 Task: Sort the products in the category "Danishes" by price (lowest first).
Action: Mouse moved to (20, 100)
Screenshot: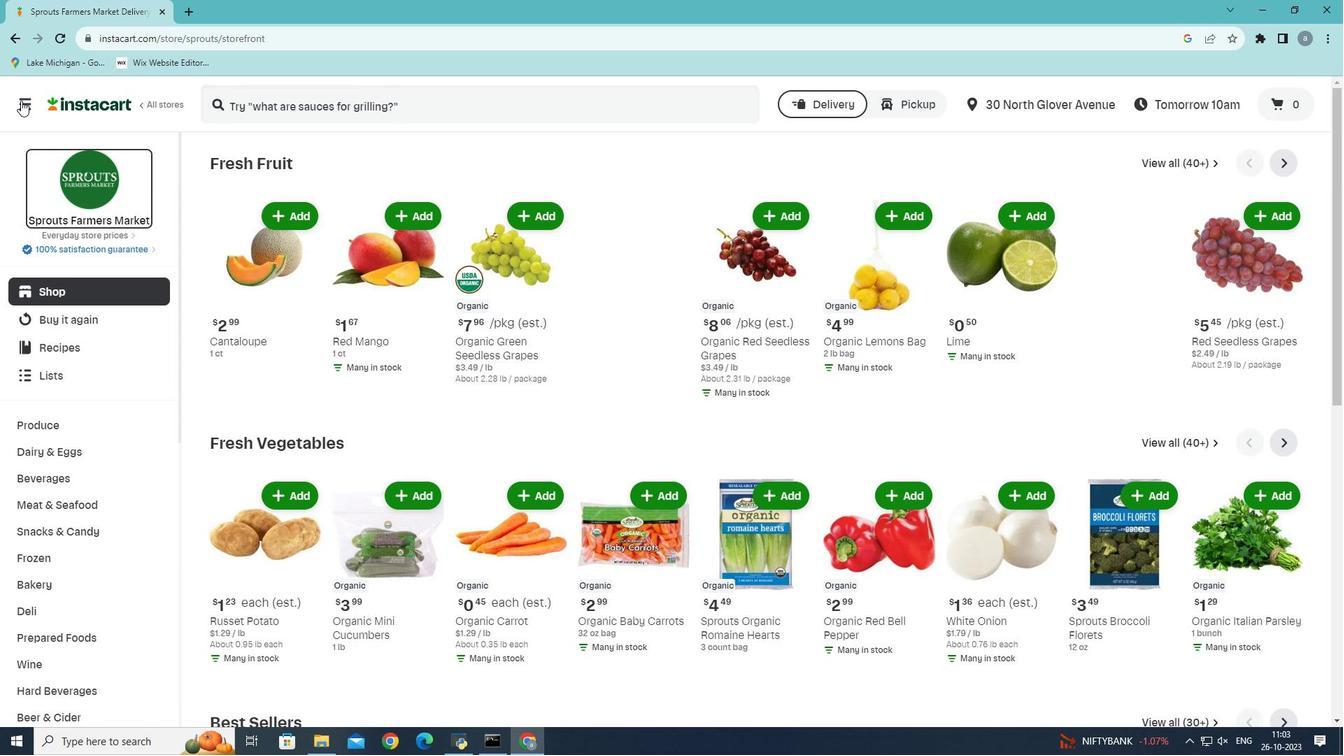 
Action: Mouse pressed left at (20, 100)
Screenshot: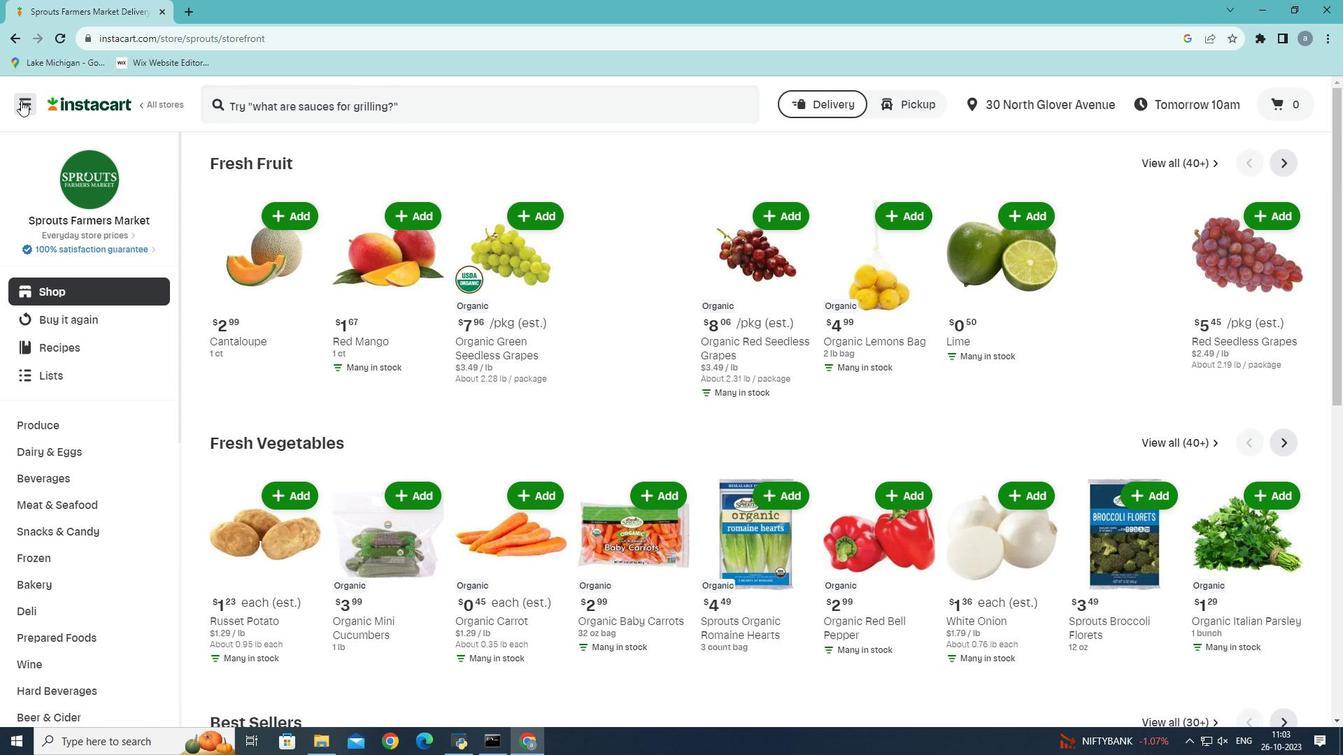 
Action: Mouse moved to (65, 406)
Screenshot: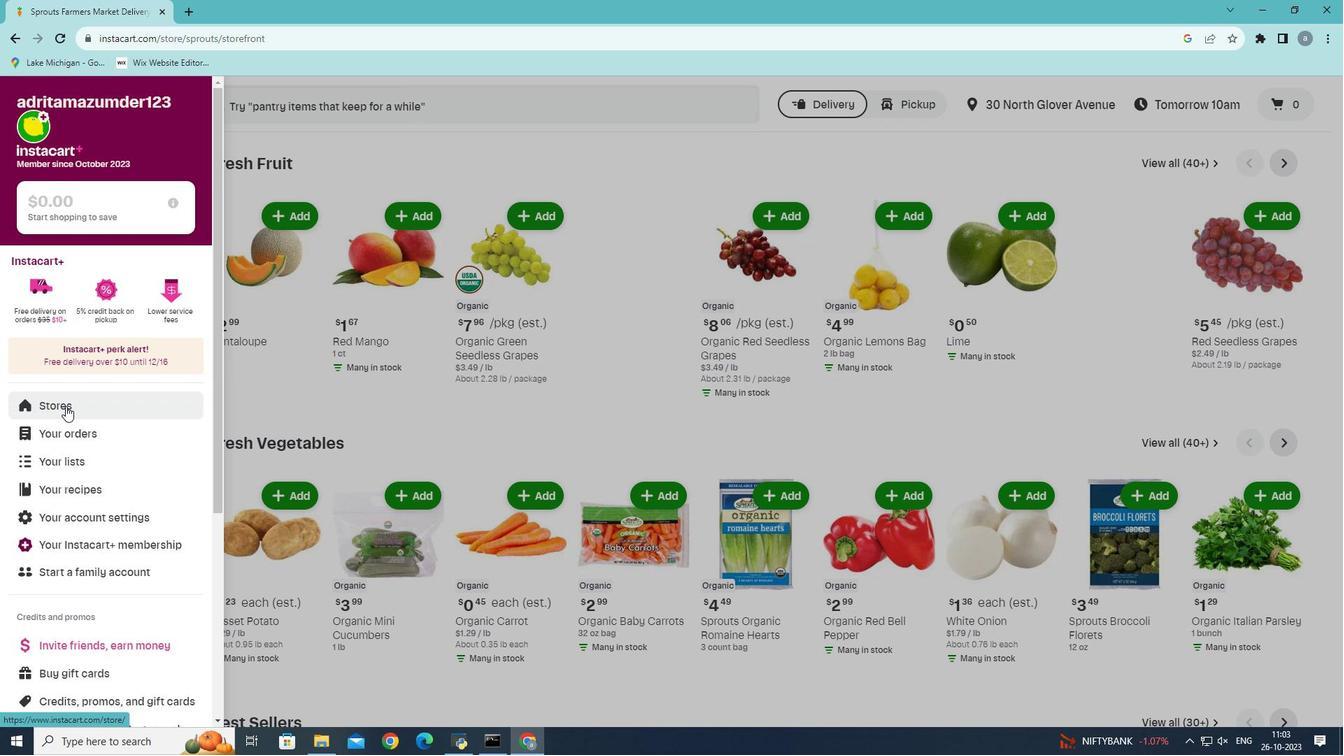 
Action: Mouse pressed left at (65, 406)
Screenshot: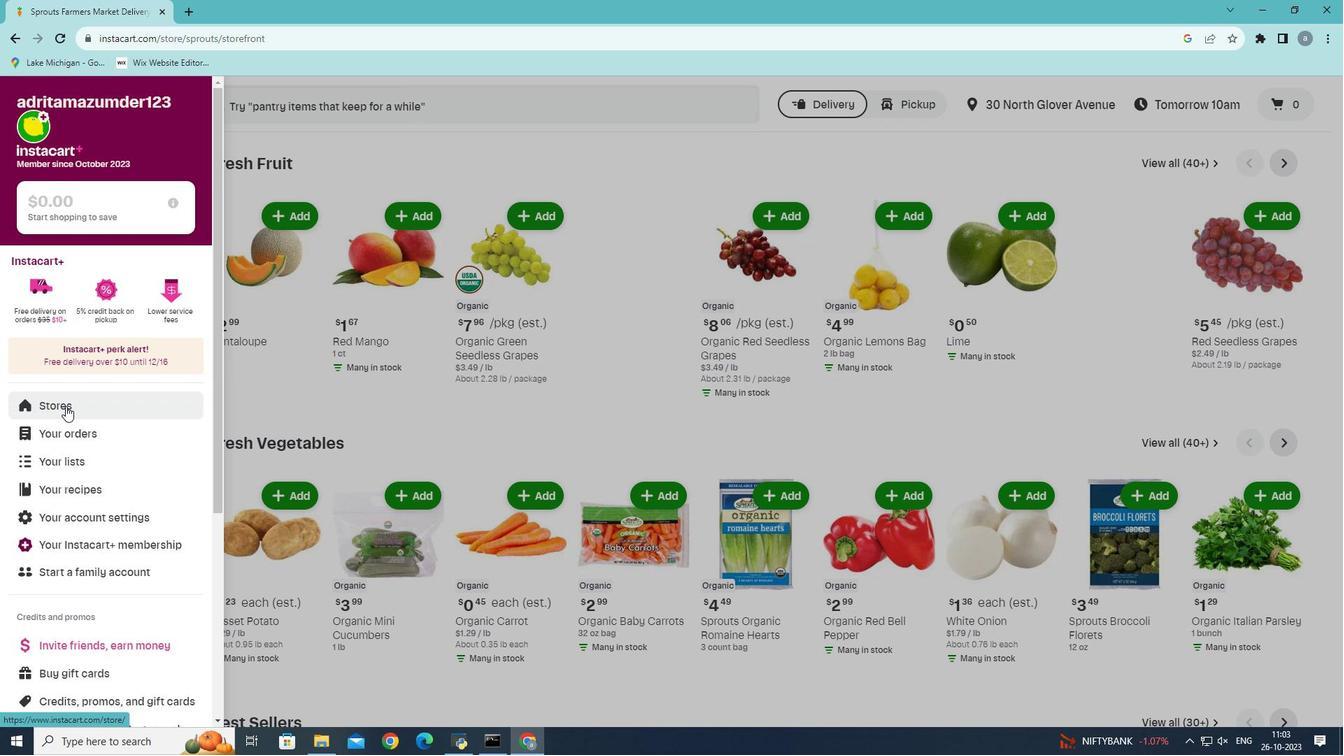 
Action: Mouse moved to (324, 158)
Screenshot: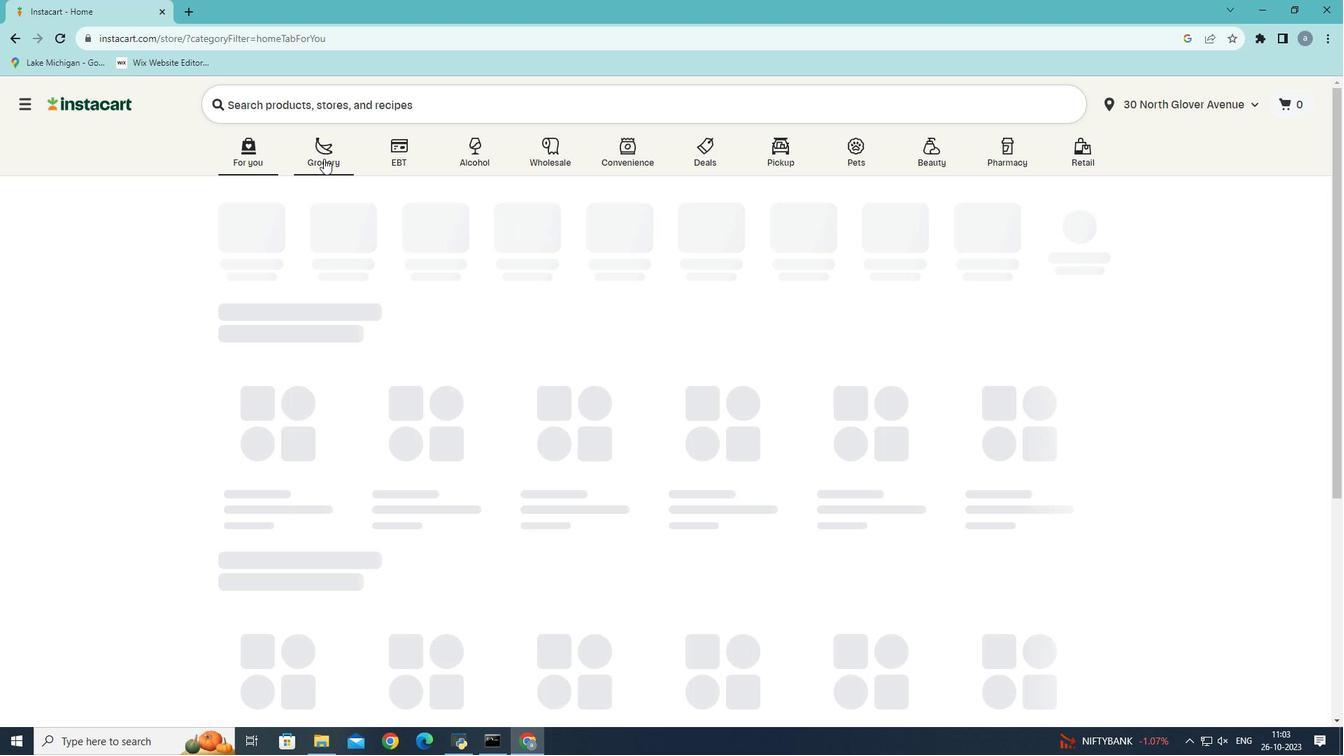 
Action: Mouse pressed left at (324, 158)
Screenshot: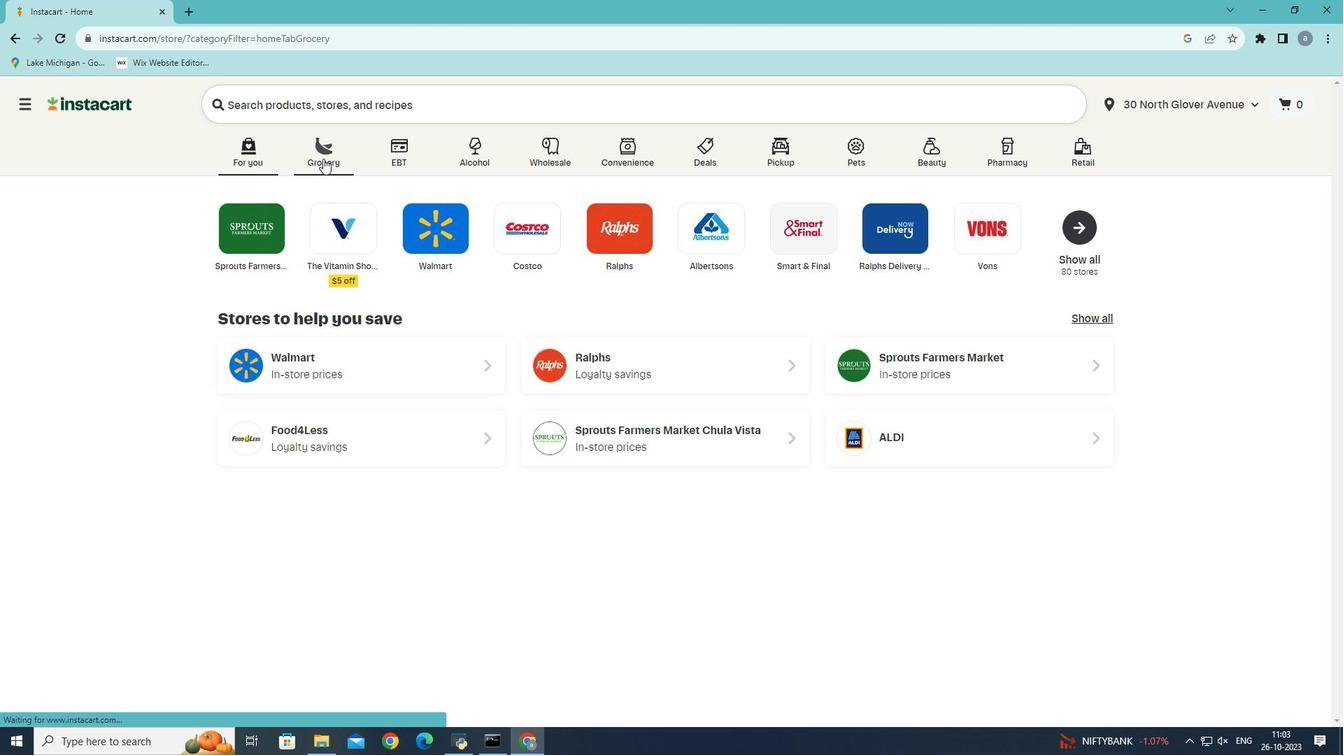 
Action: Mouse moved to (289, 398)
Screenshot: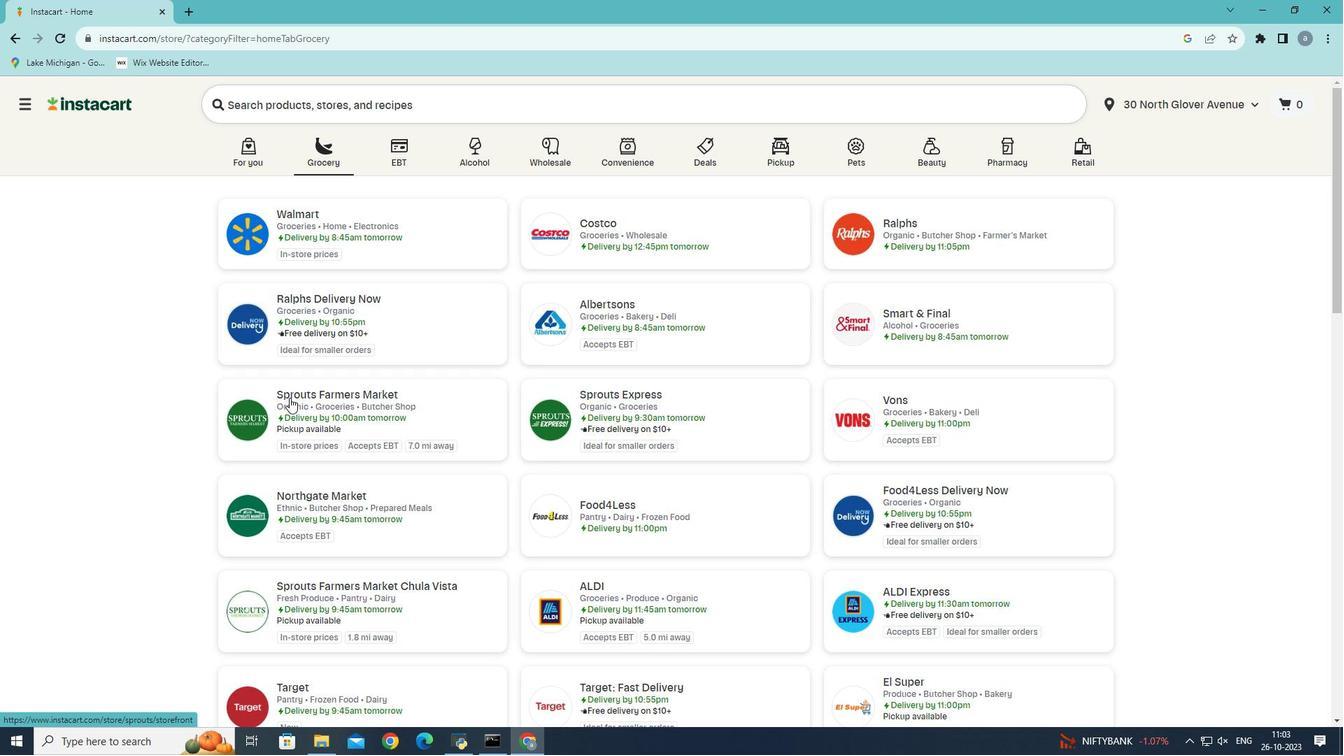 
Action: Mouse pressed left at (289, 398)
Screenshot: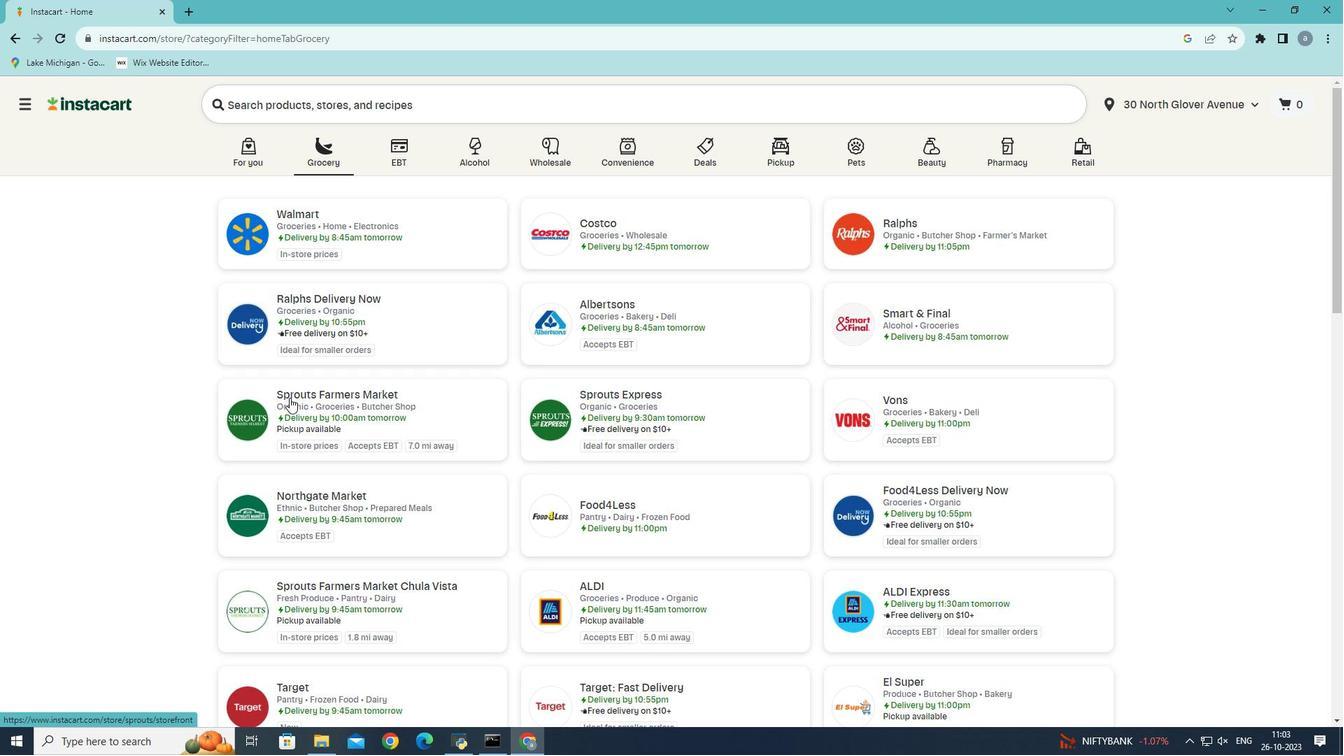 
Action: Mouse moved to (55, 585)
Screenshot: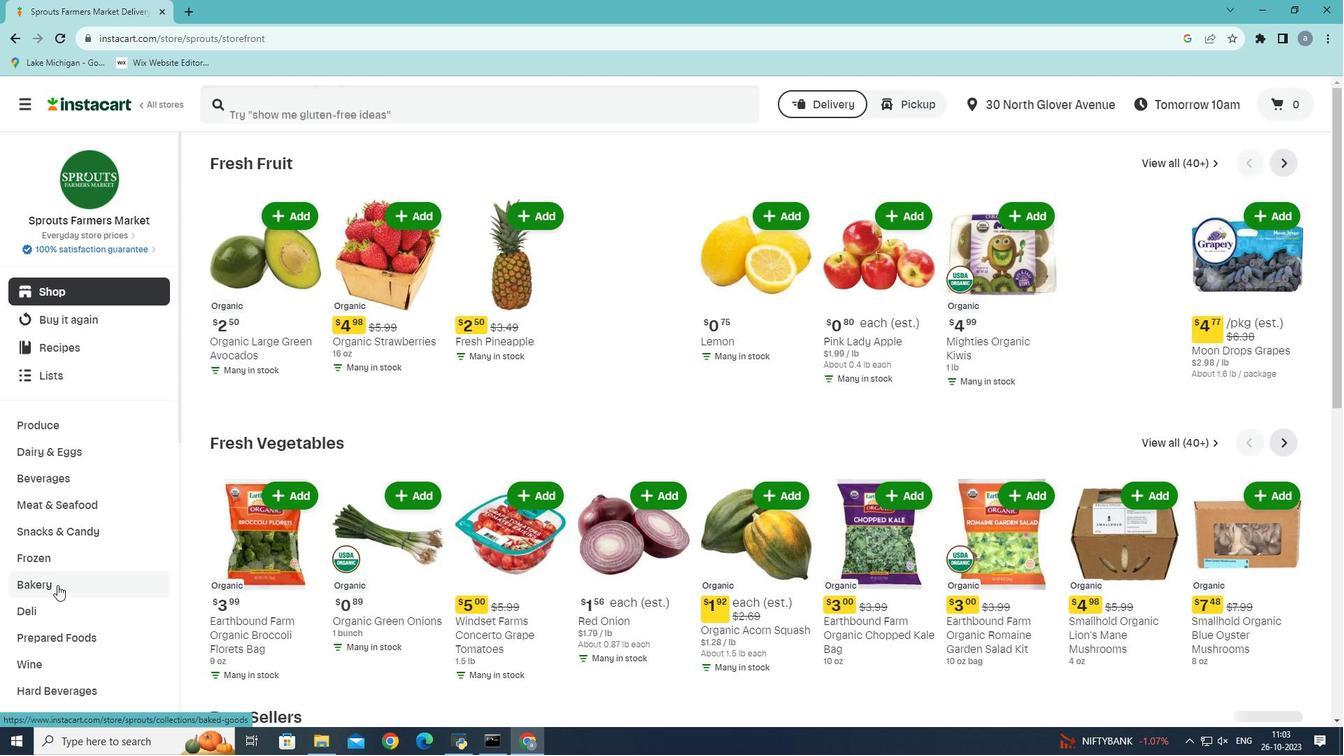 
Action: Mouse pressed left at (55, 585)
Screenshot: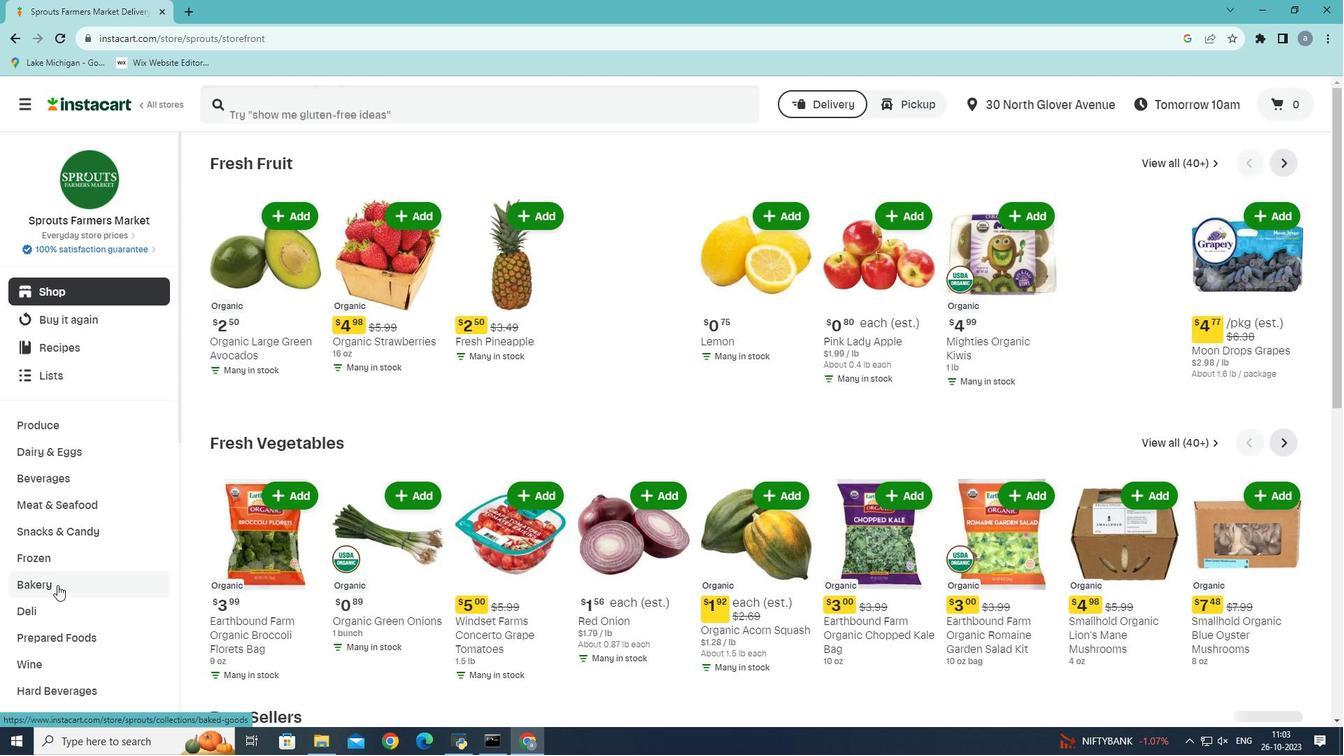 
Action: Mouse moved to (853, 197)
Screenshot: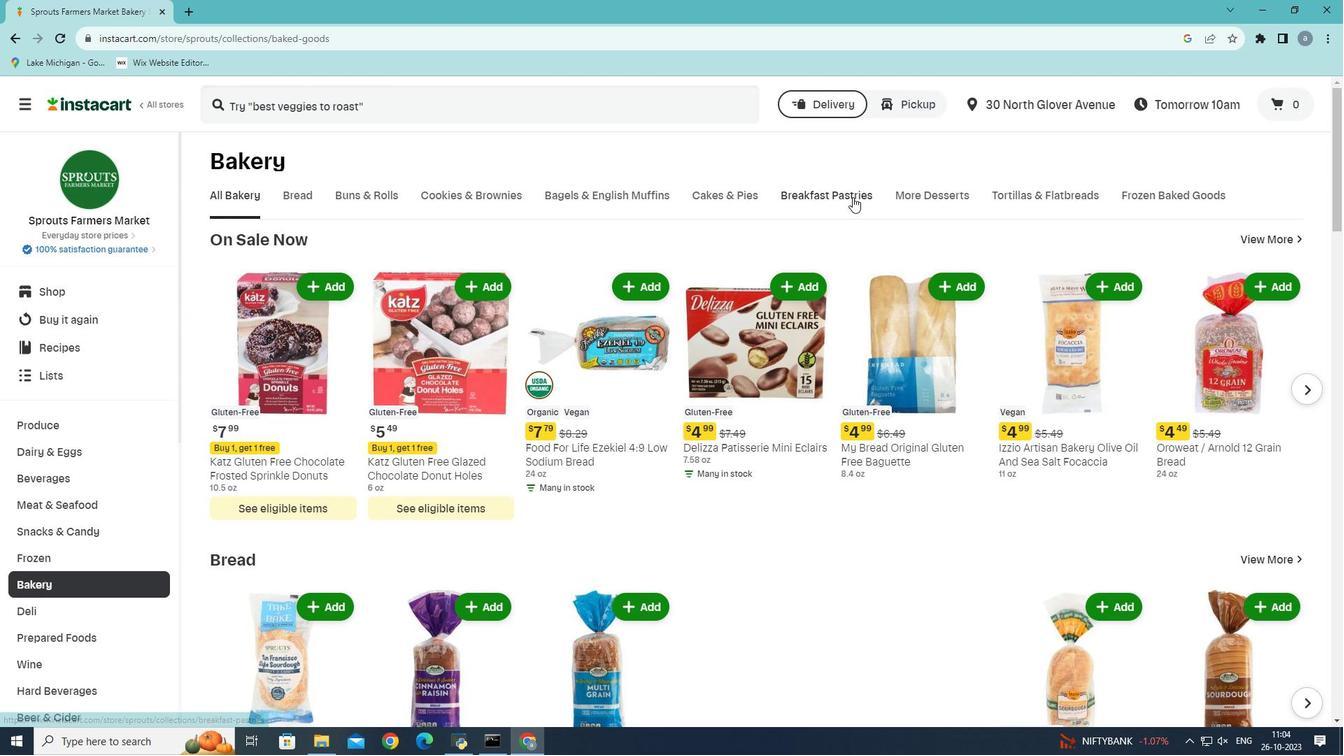 
Action: Mouse pressed left at (853, 197)
Screenshot: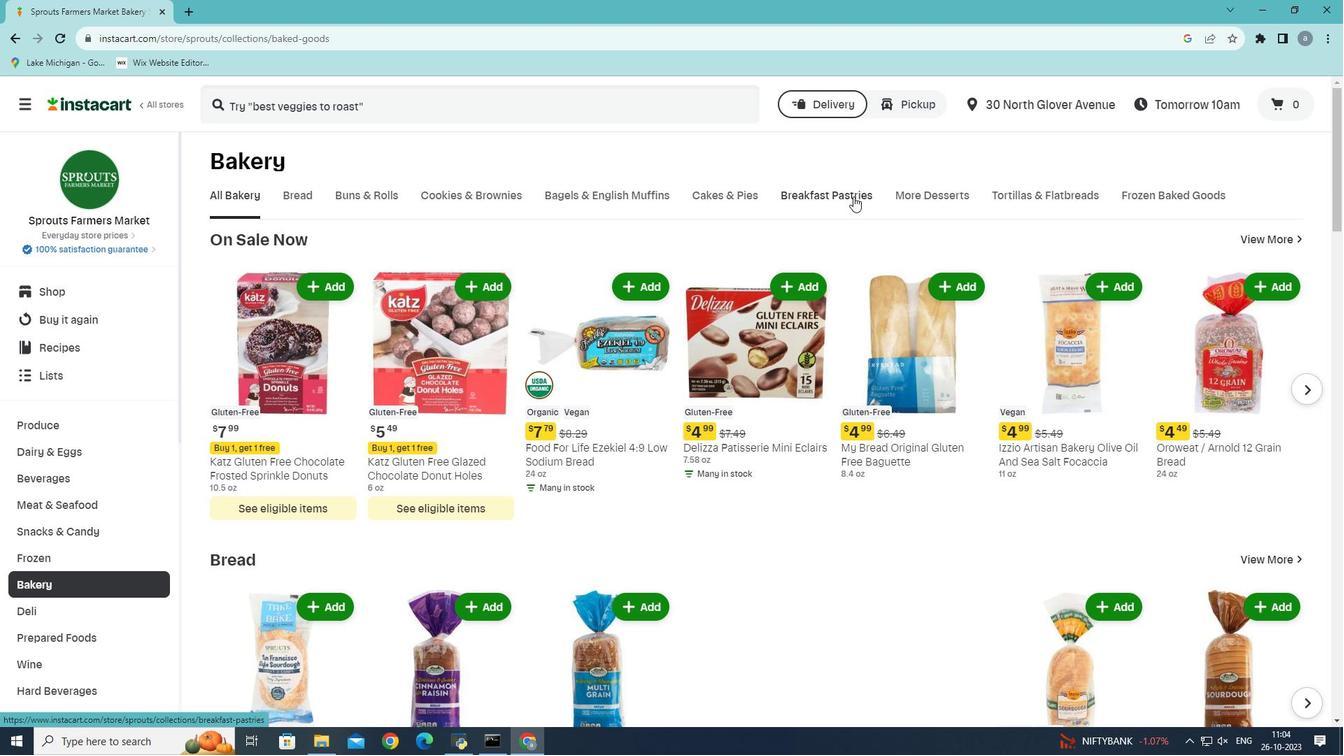 
Action: Mouse moved to (631, 258)
Screenshot: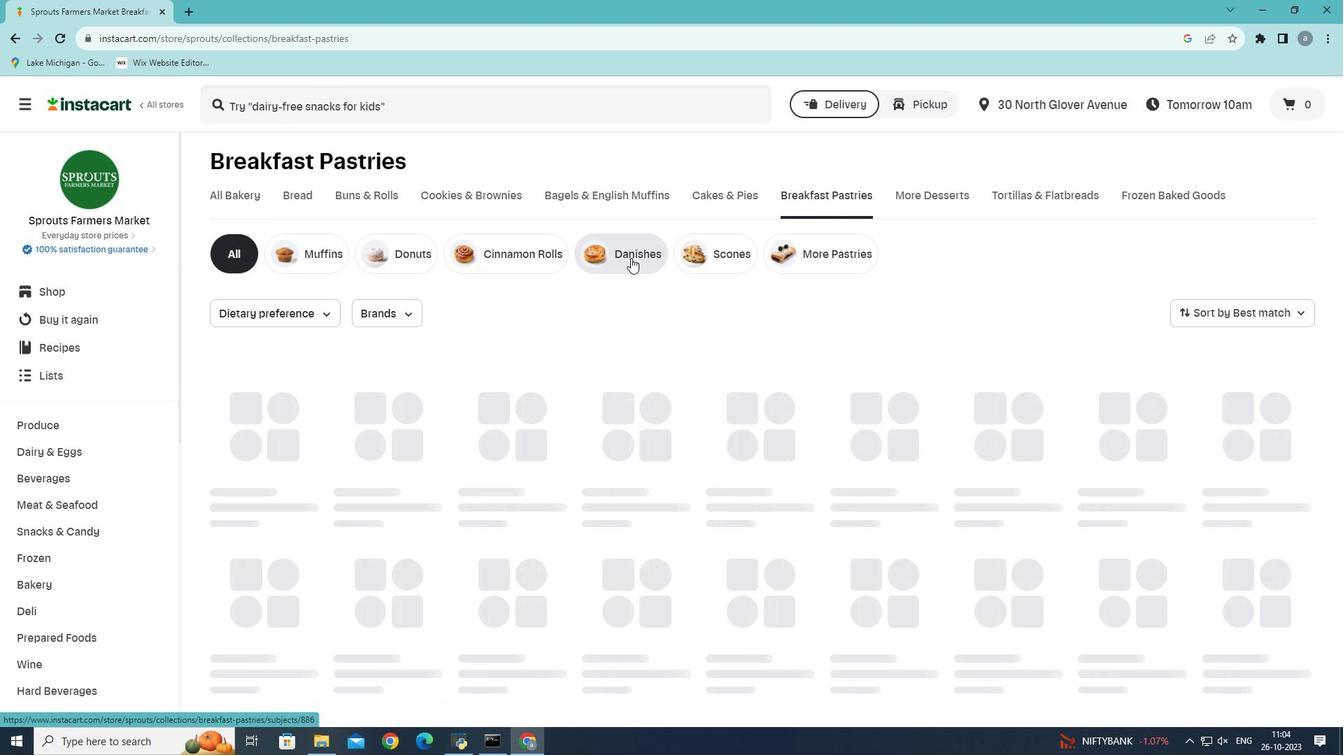 
Action: Mouse pressed left at (631, 258)
Screenshot: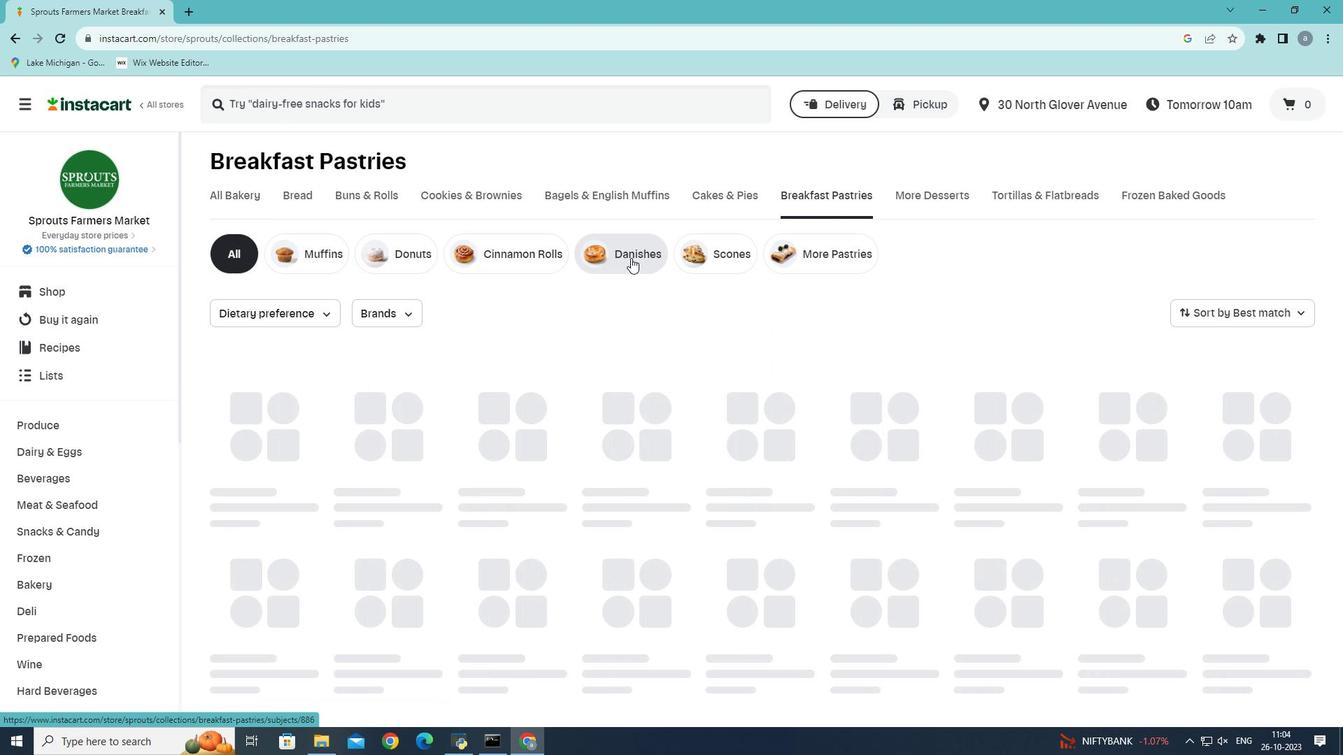 
Action: Mouse moved to (1292, 316)
Screenshot: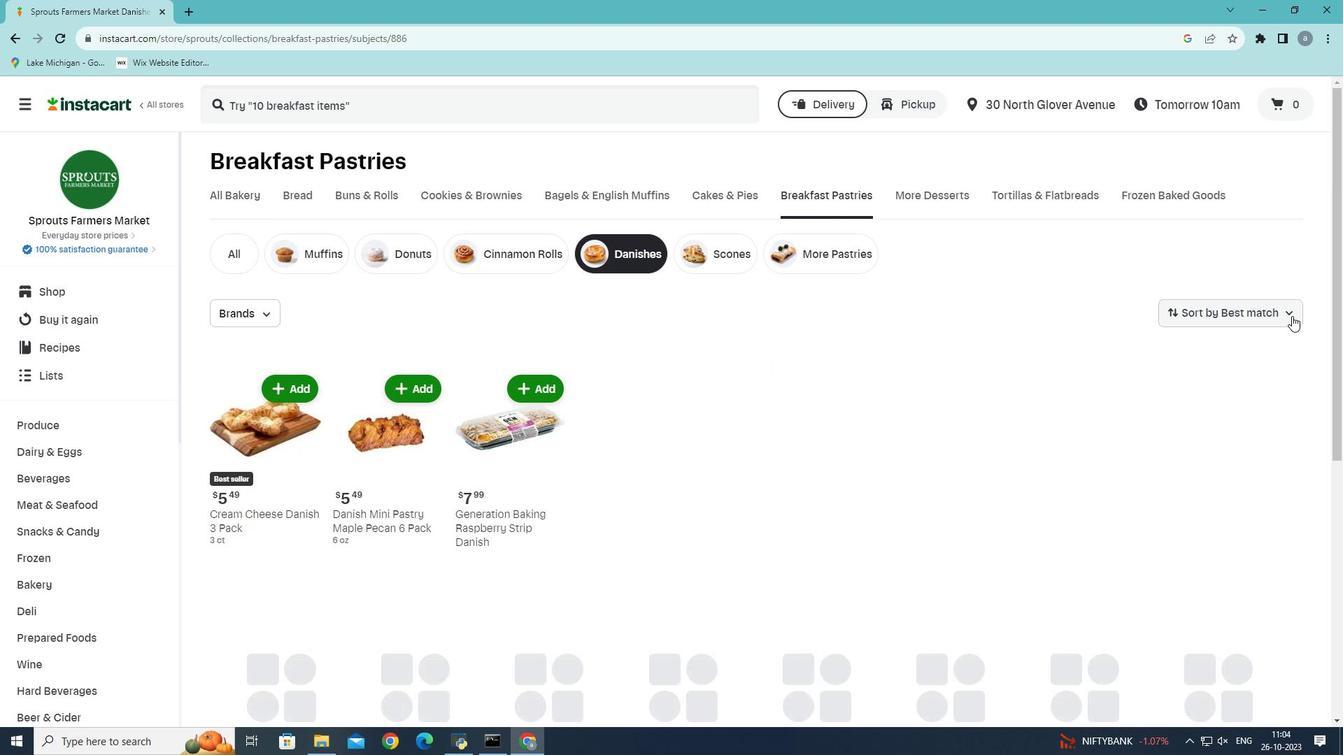 
Action: Mouse pressed left at (1292, 316)
Screenshot: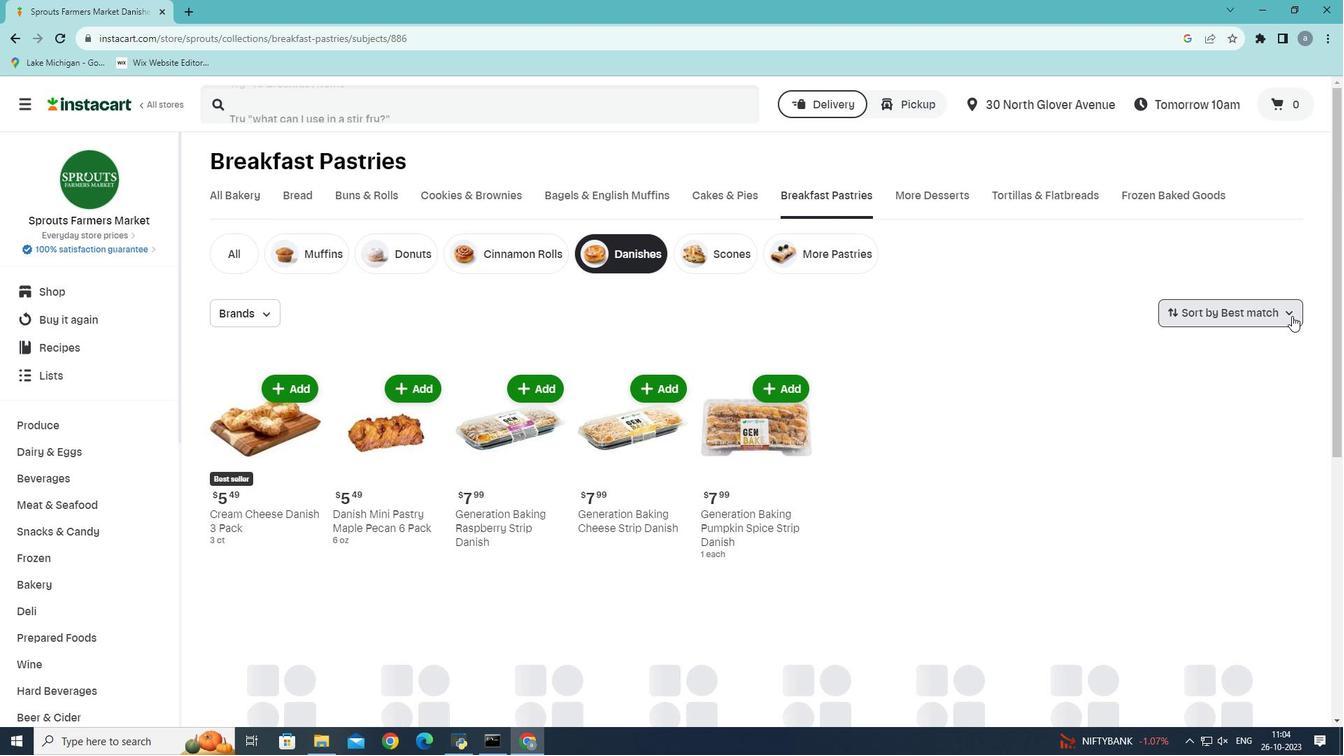 
Action: Mouse moved to (1264, 376)
Screenshot: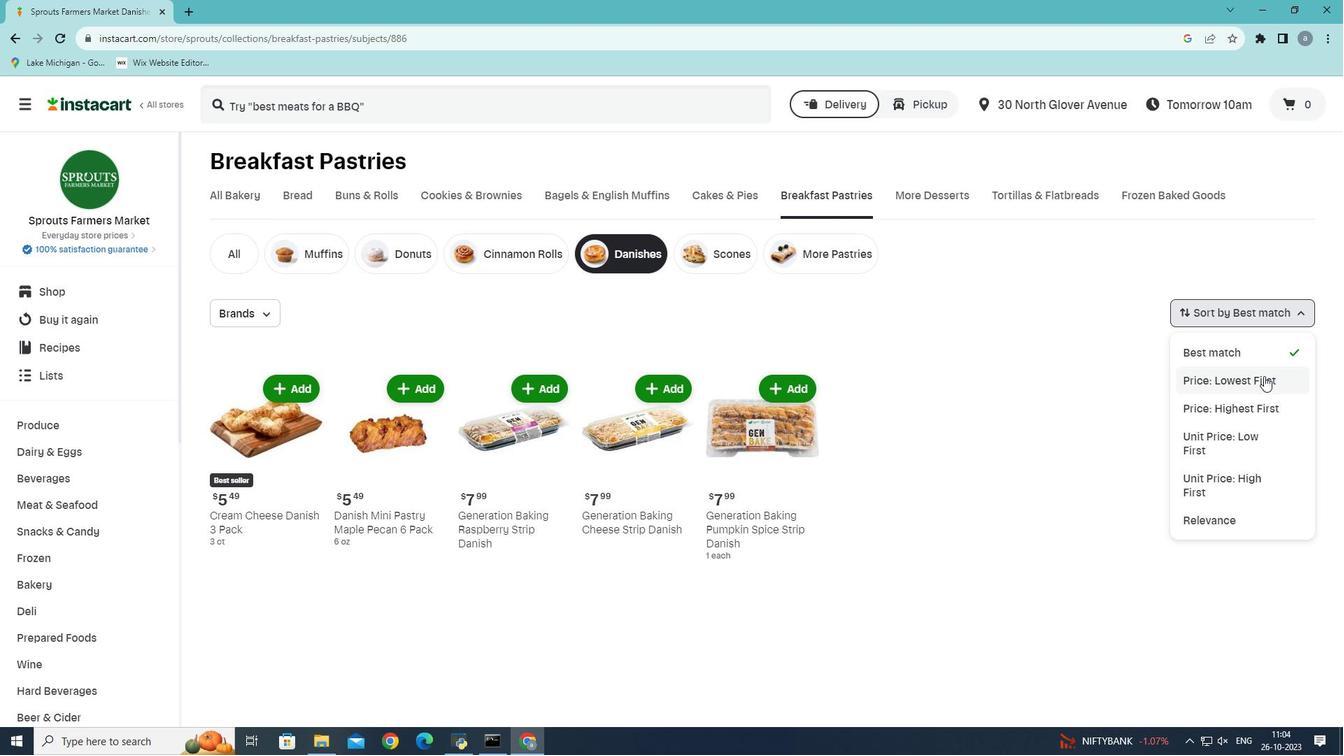 
Action: Mouse pressed left at (1264, 376)
Screenshot: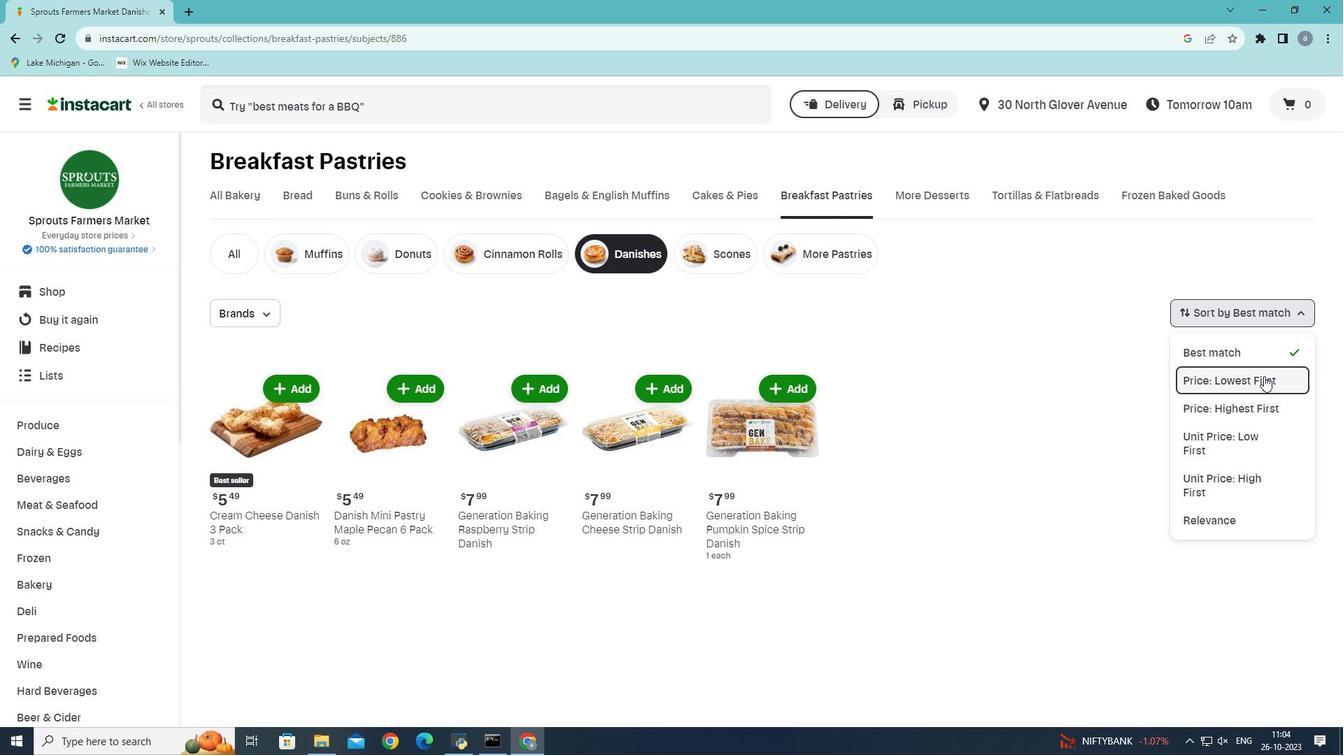 
Action: Mouse moved to (1246, 377)
Screenshot: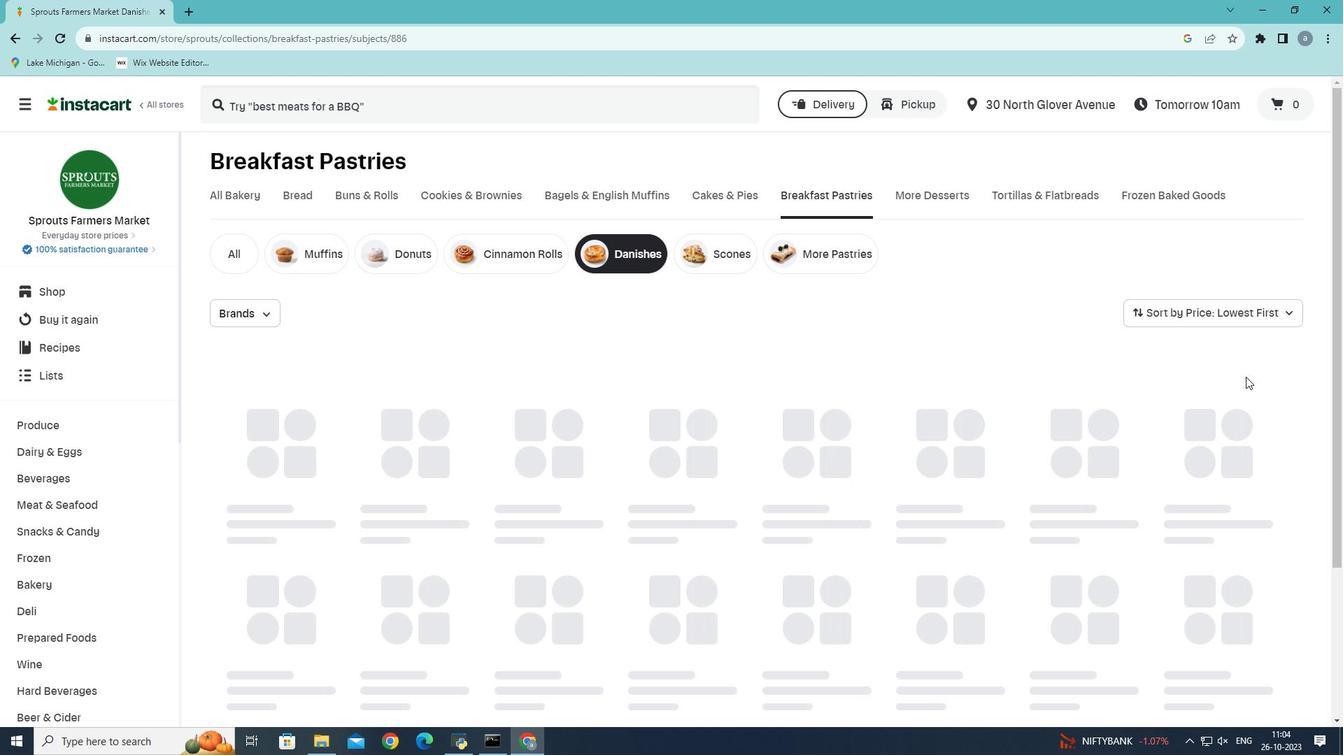 
